 Task: Create a Sprint called Sprint0004 in Scrum Project Project0002 in Jira
Action: Mouse moved to (324, 373)
Screenshot: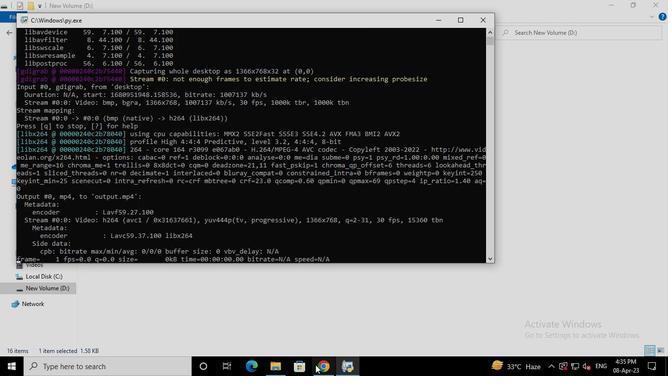 
Action: Mouse pressed left at (324, 373)
Screenshot: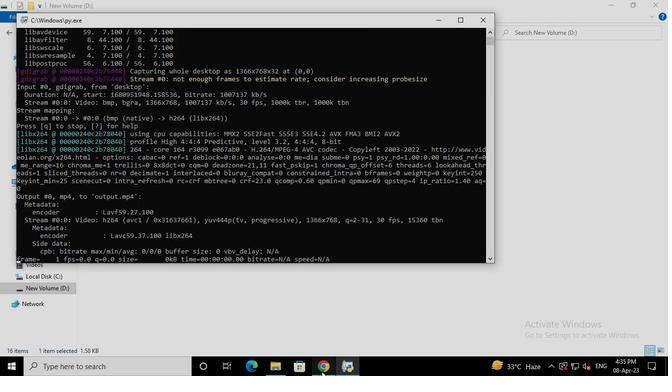 
Action: Mouse moved to (56, 150)
Screenshot: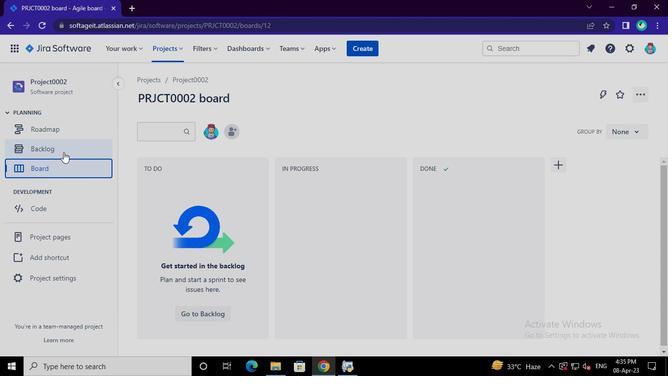 
Action: Mouse pressed left at (56, 150)
Screenshot: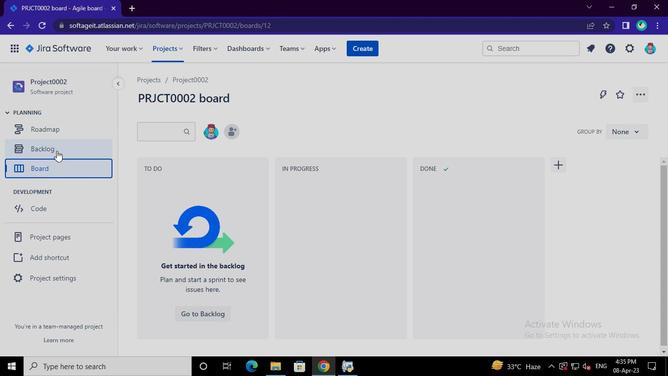 
Action: Mouse moved to (601, 160)
Screenshot: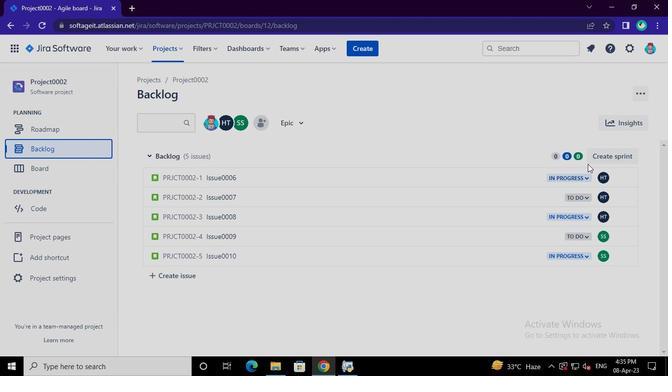 
Action: Mouse pressed left at (601, 160)
Screenshot: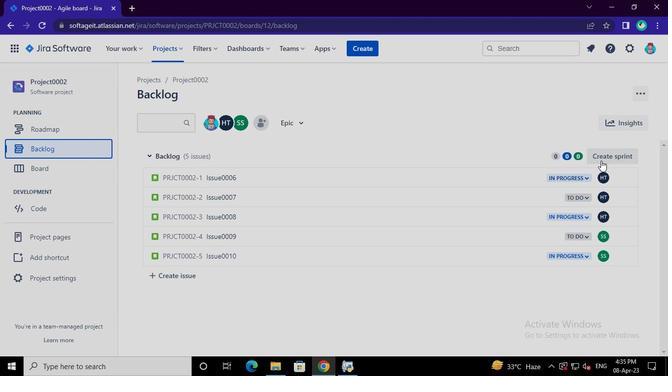 
Action: Mouse moved to (228, 157)
Screenshot: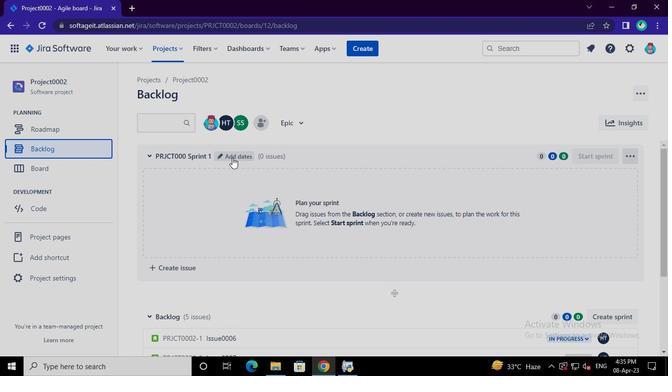 
Action: Mouse pressed left at (228, 157)
Screenshot: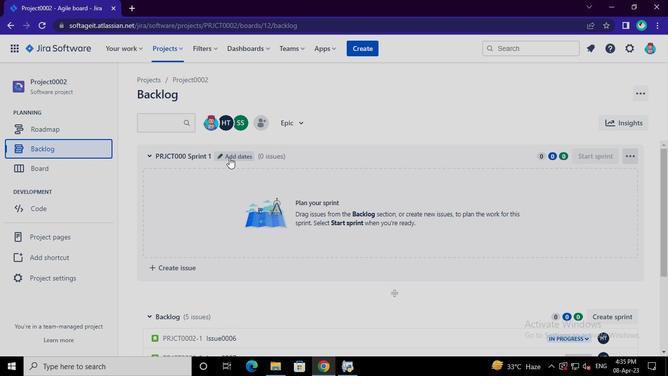 
Action: Mouse moved to (264, 121)
Screenshot: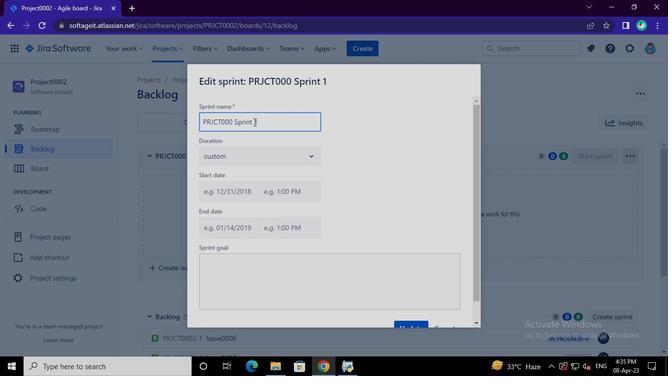 
Action: Mouse pressed left at (264, 121)
Screenshot: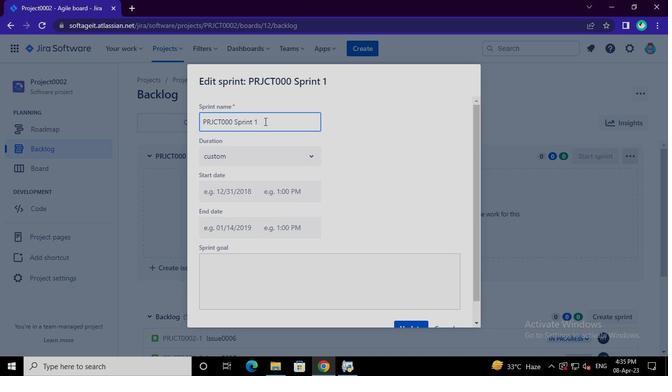 
Action: Keyboard Key.backspace
Screenshot: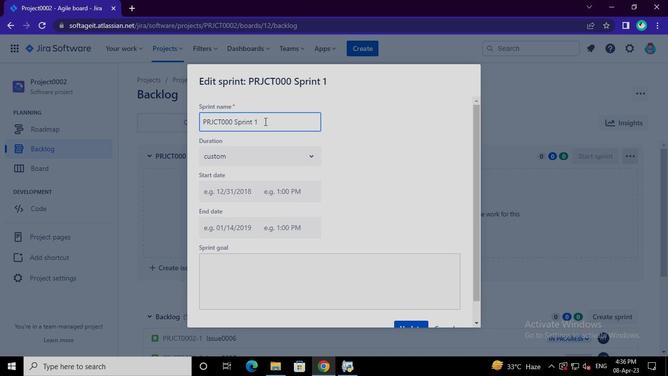 
Action: Keyboard Key.backspace
Screenshot: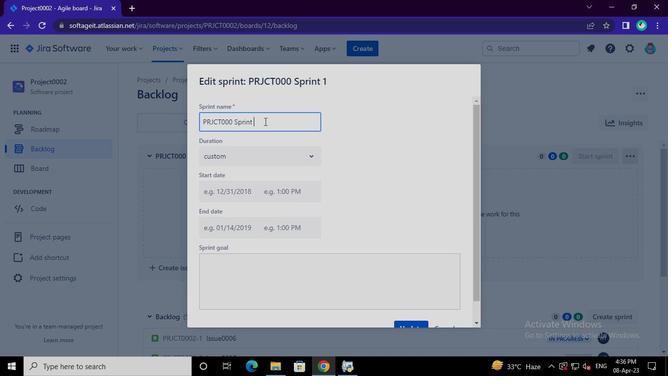 
Action: Keyboard Key.backspace
Screenshot: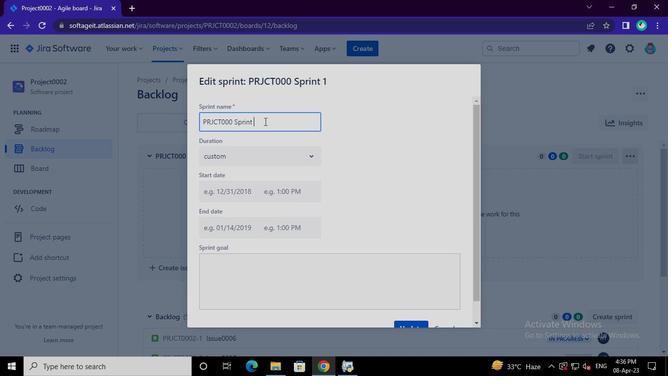 
Action: Keyboard Key.backspace
Screenshot: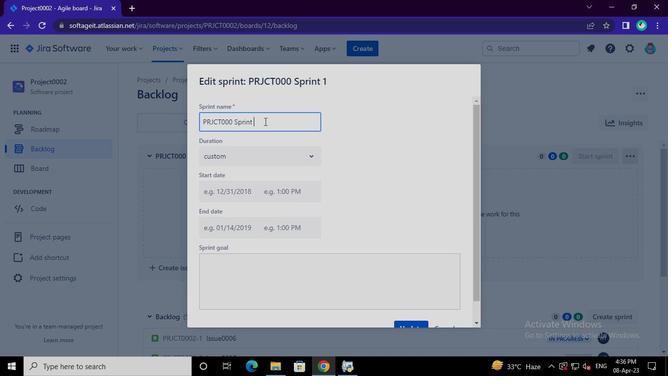 
Action: Keyboard Key.backspace
Screenshot: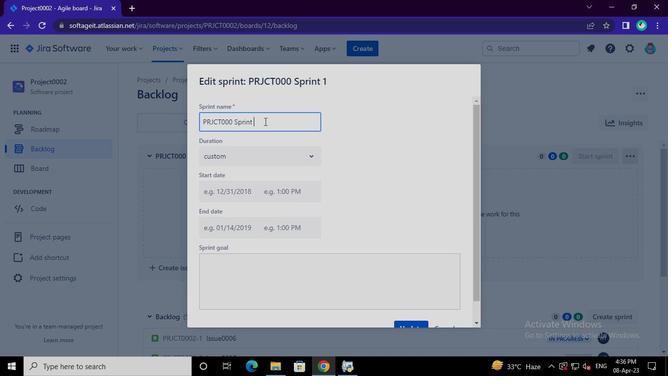 
Action: Keyboard Key.backspace
Screenshot: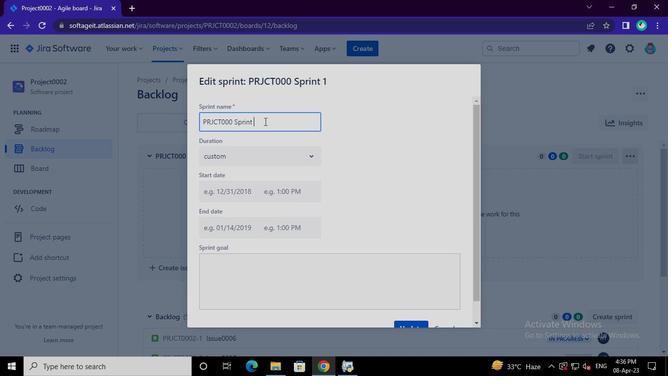 
Action: Keyboard Key.backspace
Screenshot: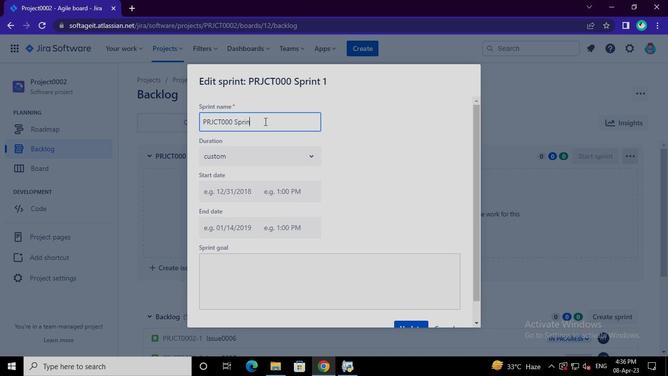 
Action: Keyboard Key.backspace
Screenshot: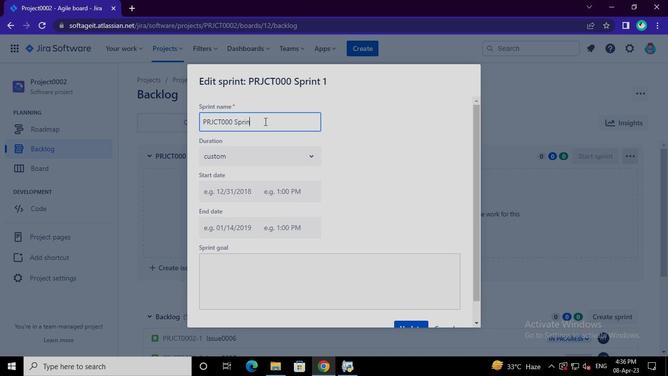 
Action: Keyboard Key.backspace
Screenshot: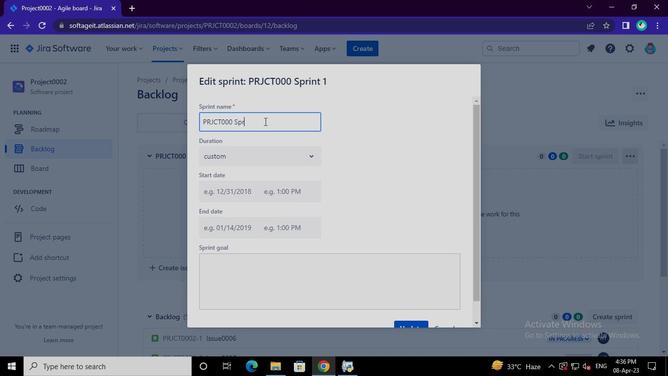 
Action: Keyboard Key.backspace
Screenshot: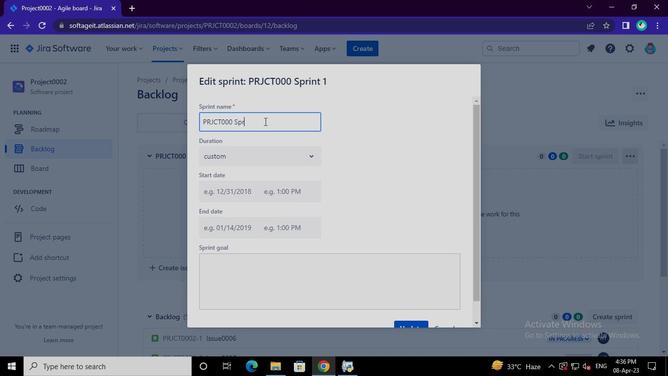 
Action: Keyboard Key.backspace
Screenshot: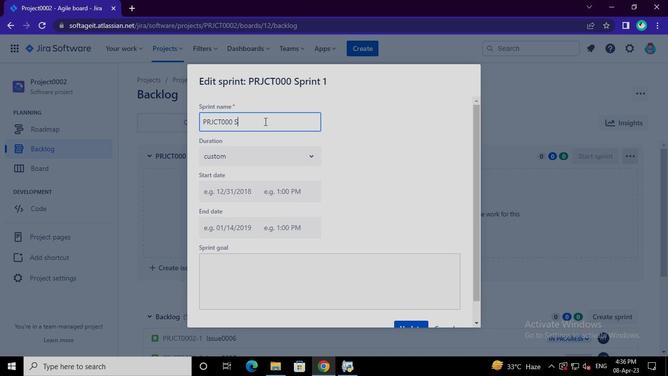
Action: Keyboard Key.backspace
Screenshot: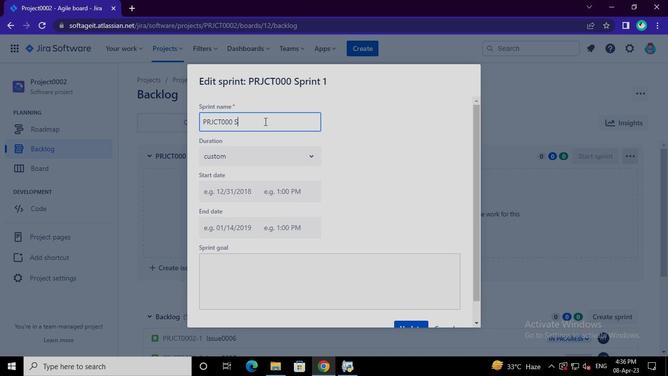 
Action: Keyboard Key.backspace
Screenshot: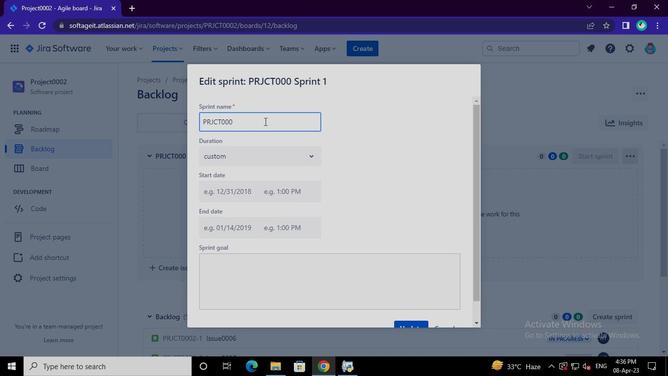 
Action: Keyboard Key.backspace
Screenshot: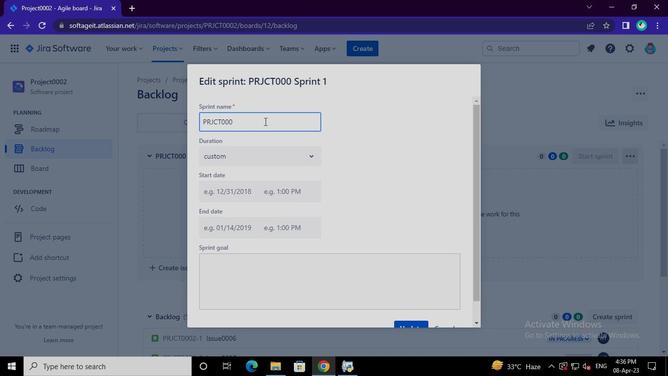 
Action: Keyboard Key.backspace
Screenshot: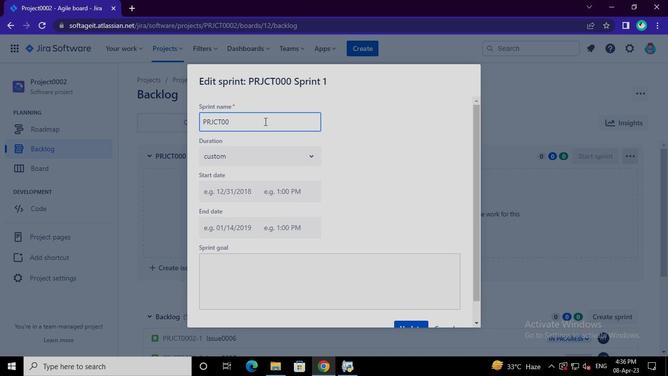 
Action: Keyboard Key.backspace
Screenshot: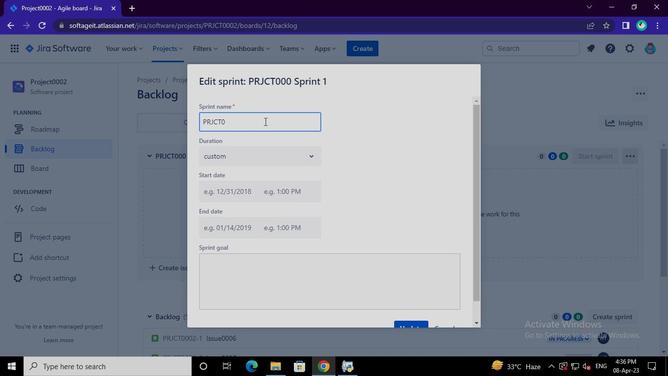 
Action: Keyboard Key.backspace
Screenshot: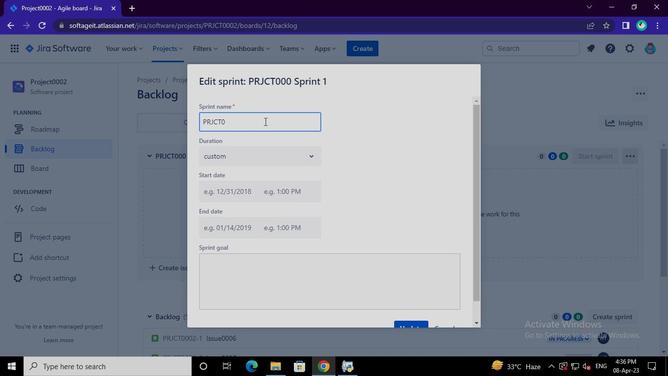 
Action: Keyboard Key.backspace
Screenshot: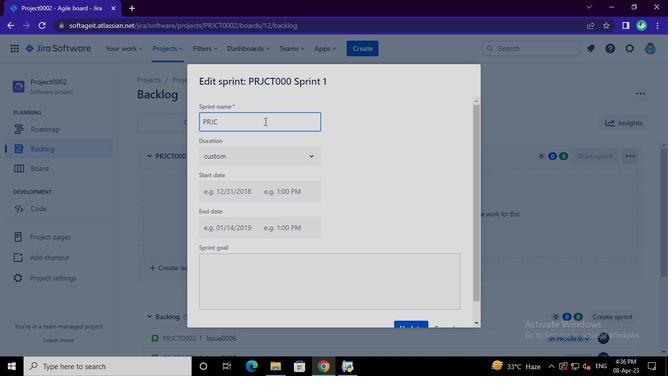 
Action: Keyboard Key.backspace
Screenshot: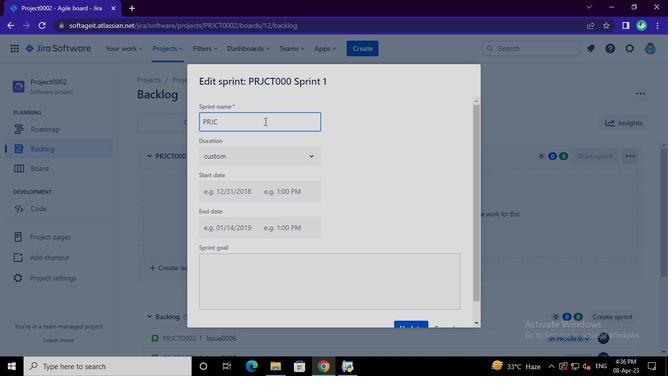 
Action: Keyboard Key.backspace
Screenshot: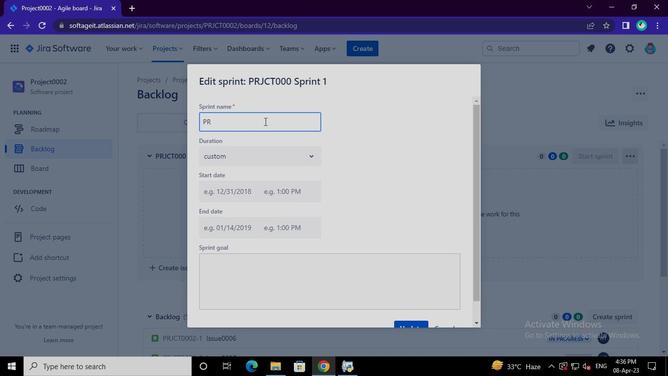 
Action: Keyboard Key.backspace
Screenshot: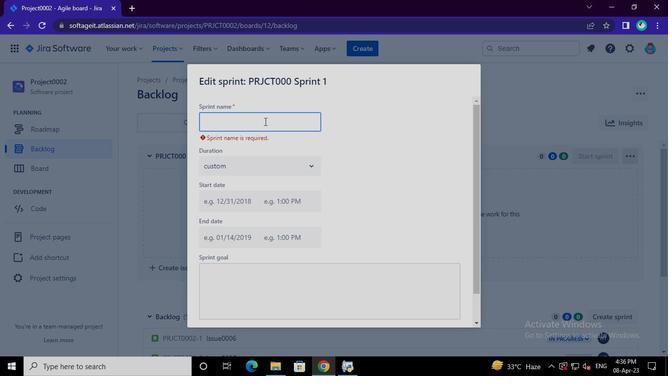 
Action: Keyboard Key.backspace
Screenshot: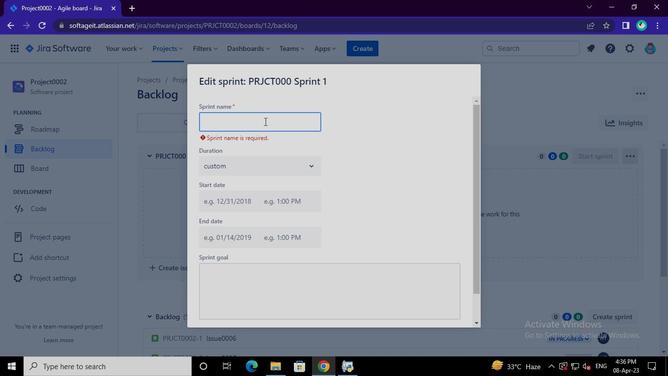 
Action: Keyboard Key.backspace
Screenshot: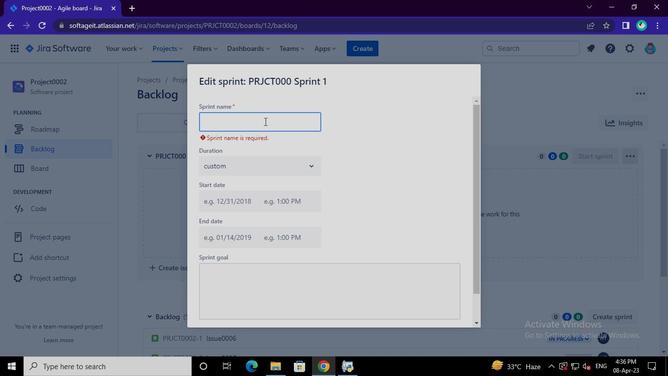 
Action: Keyboard Key.backspace
Screenshot: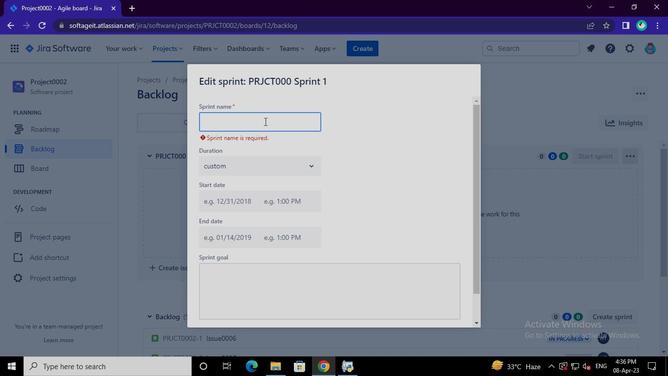 
Action: Keyboard Key.backspace
Screenshot: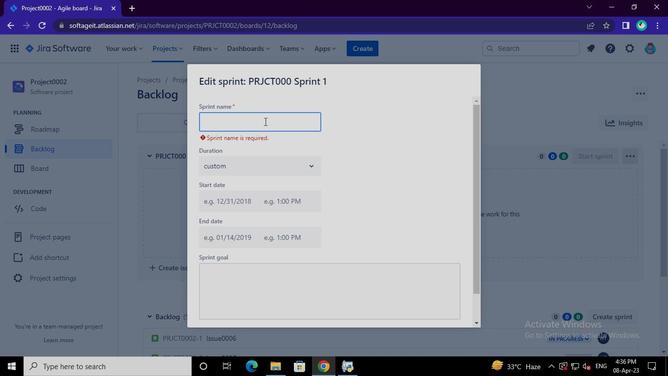 
Action: Keyboard Key.backspace
Screenshot: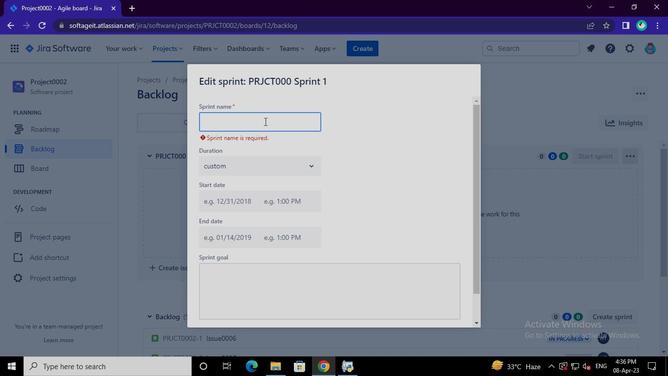 
Action: Keyboard Key.backspace
Screenshot: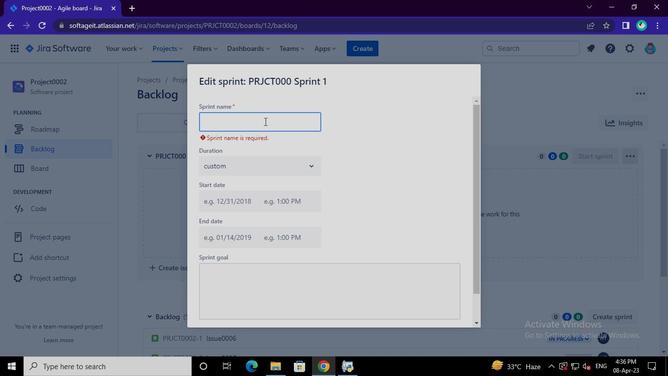 
Action: Keyboard Key.shift
Screenshot: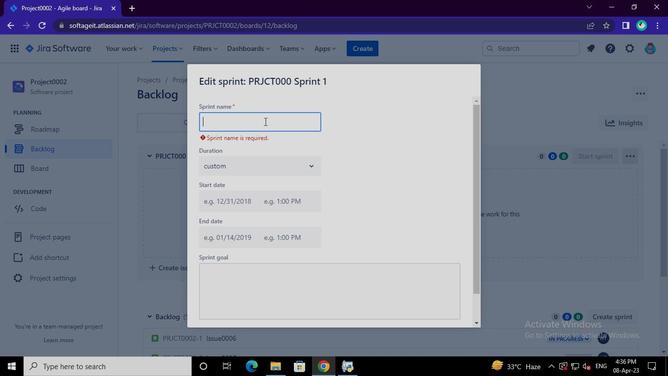 
Action: Keyboard Key.shift
Screenshot: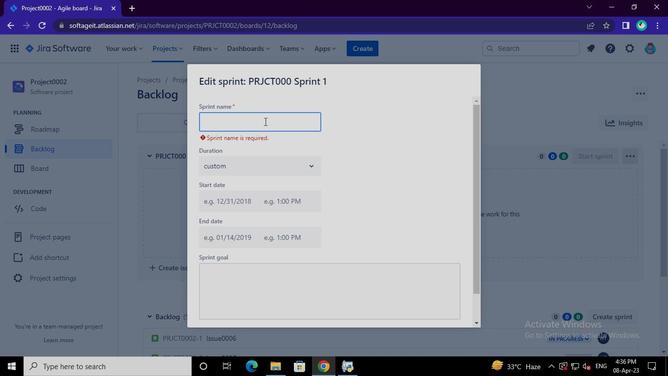 
Action: Keyboard Key.shift
Screenshot: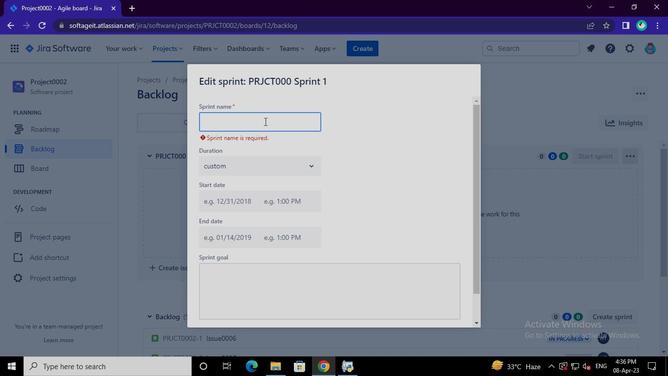
Action: Keyboard Key.shift
Screenshot: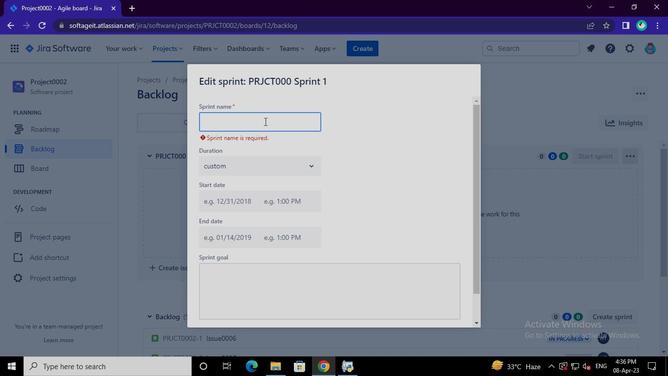 
Action: Keyboard Key.shift
Screenshot: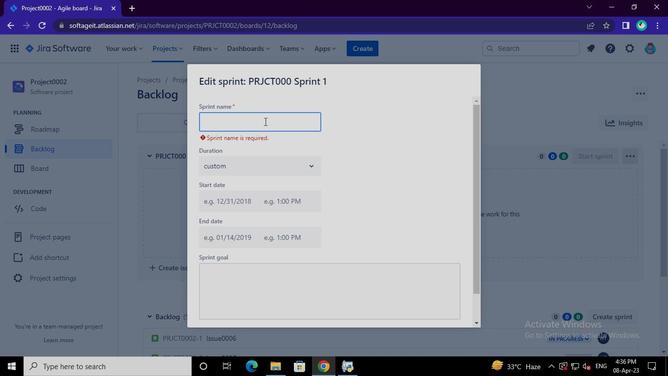 
Action: Keyboard Key.shift
Screenshot: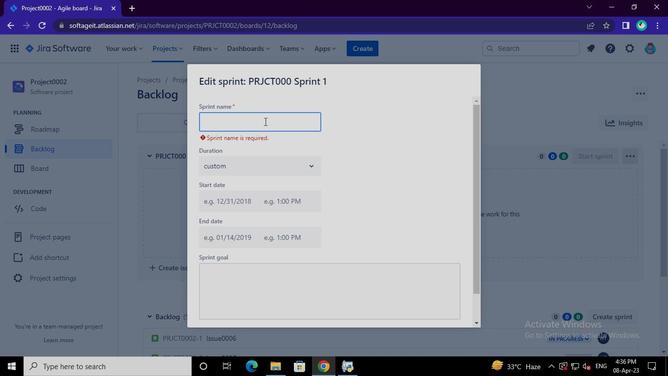 
Action: Keyboard S
Screenshot: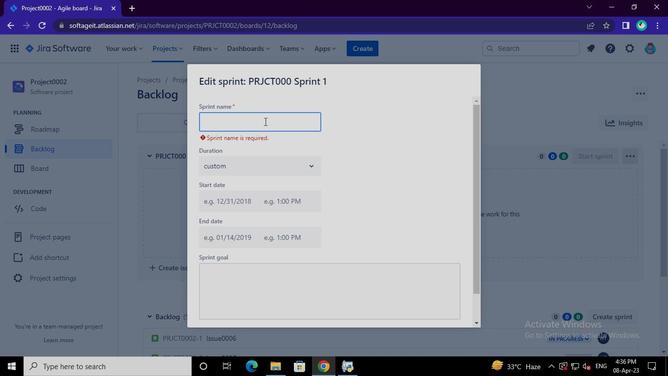 
Action: Keyboard p
Screenshot: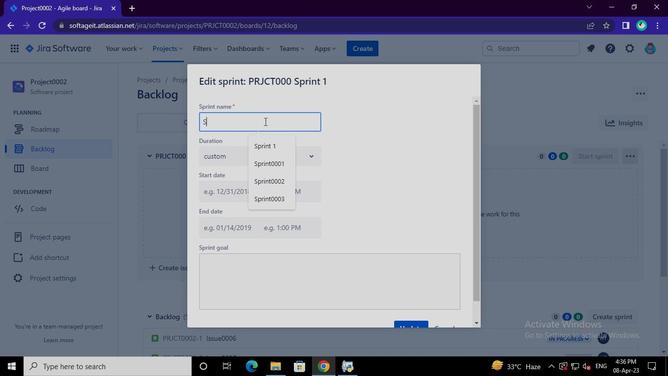 
Action: Keyboard r
Screenshot: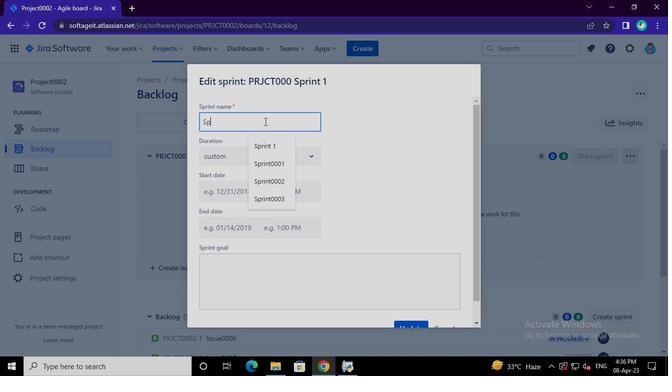 
Action: Keyboard i
Screenshot: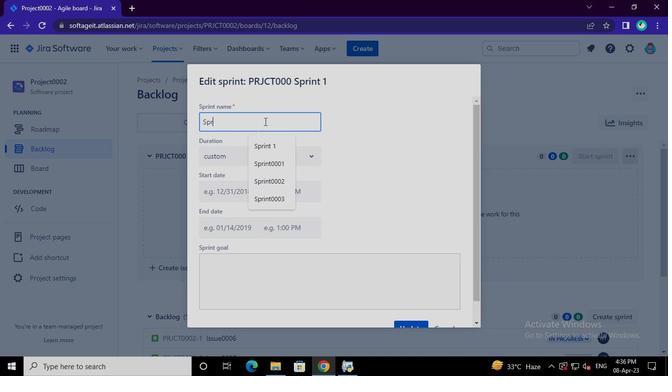 
Action: Keyboard n
Screenshot: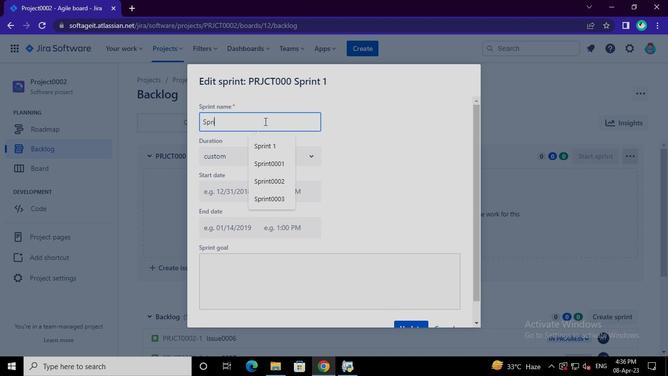 
Action: Keyboard t
Screenshot: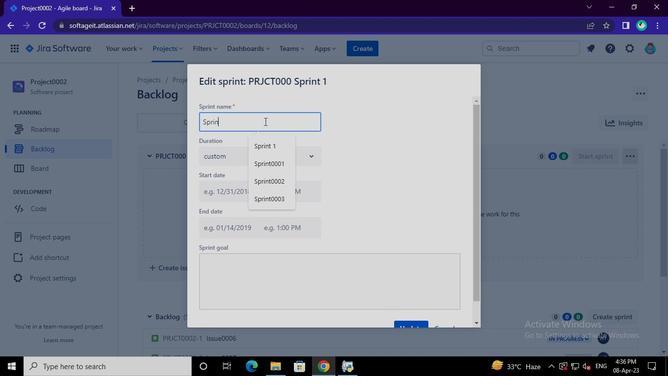 
Action: Keyboard <96>
Screenshot: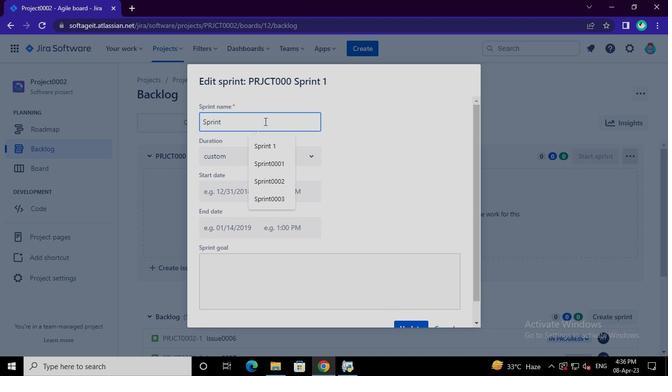 
Action: Keyboard <96>
Screenshot: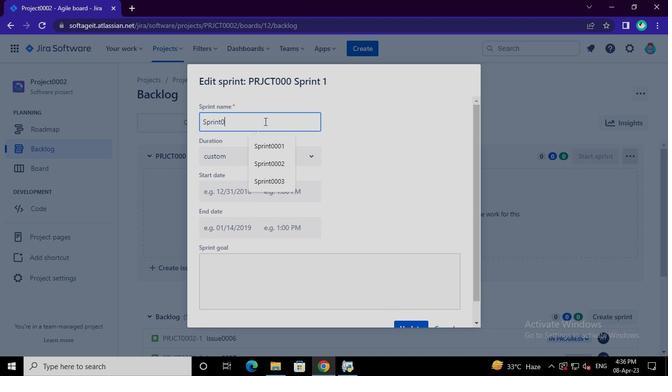 
Action: Keyboard <96>
Screenshot: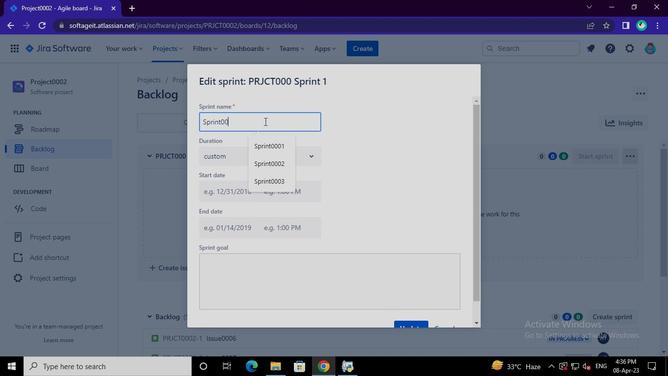 
Action: Keyboard <100>
Screenshot: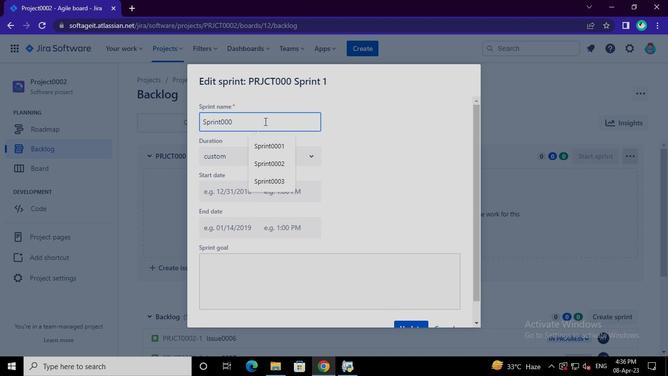 
Action: Keyboard Key.enter
Screenshot: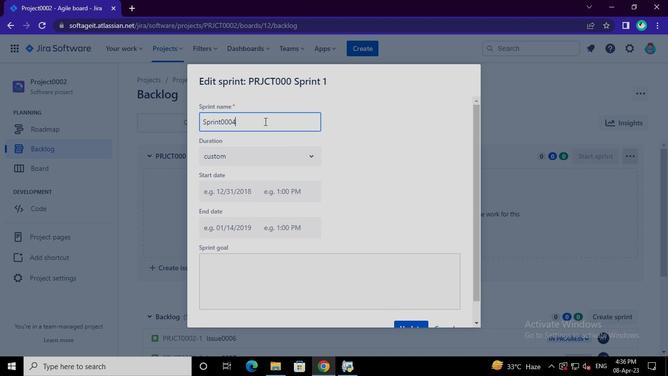 
Action: Mouse moved to (355, 373)
Screenshot: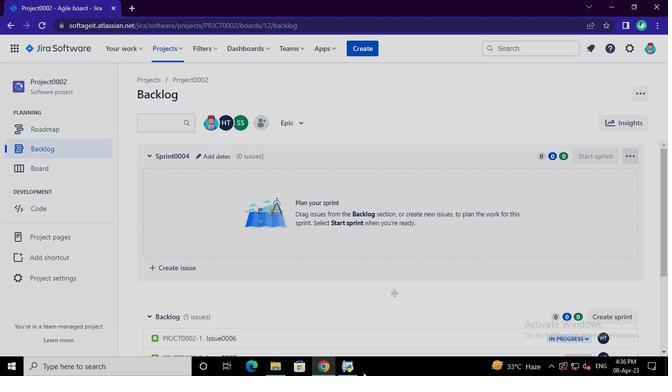 
Action: Mouse pressed left at (355, 373)
Screenshot: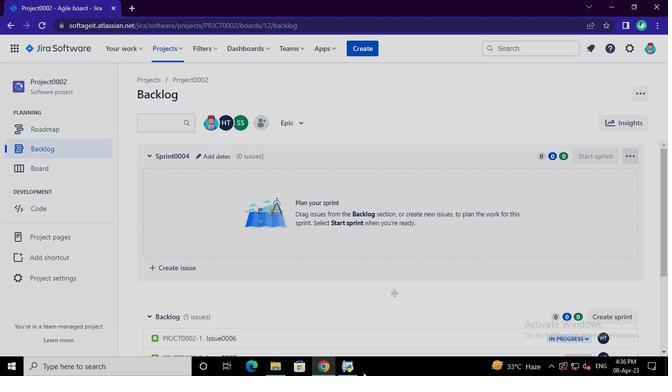 
Action: Mouse moved to (484, 14)
Screenshot: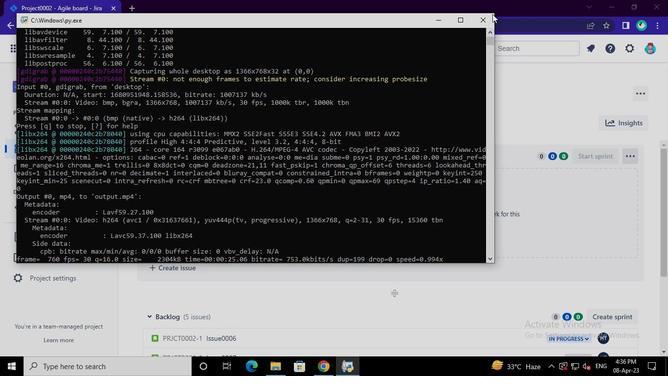 
Action: Mouse pressed left at (484, 14)
Screenshot: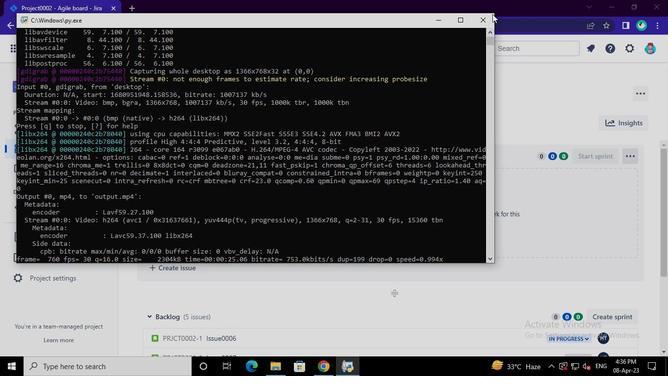 
